 Task: In the  document Mobilecompany.epub Select the text and change paragraph spacing to  'Double' Change page orientation to  'Landscape' Add Page color Dark Red
Action: Mouse moved to (366, 433)
Screenshot: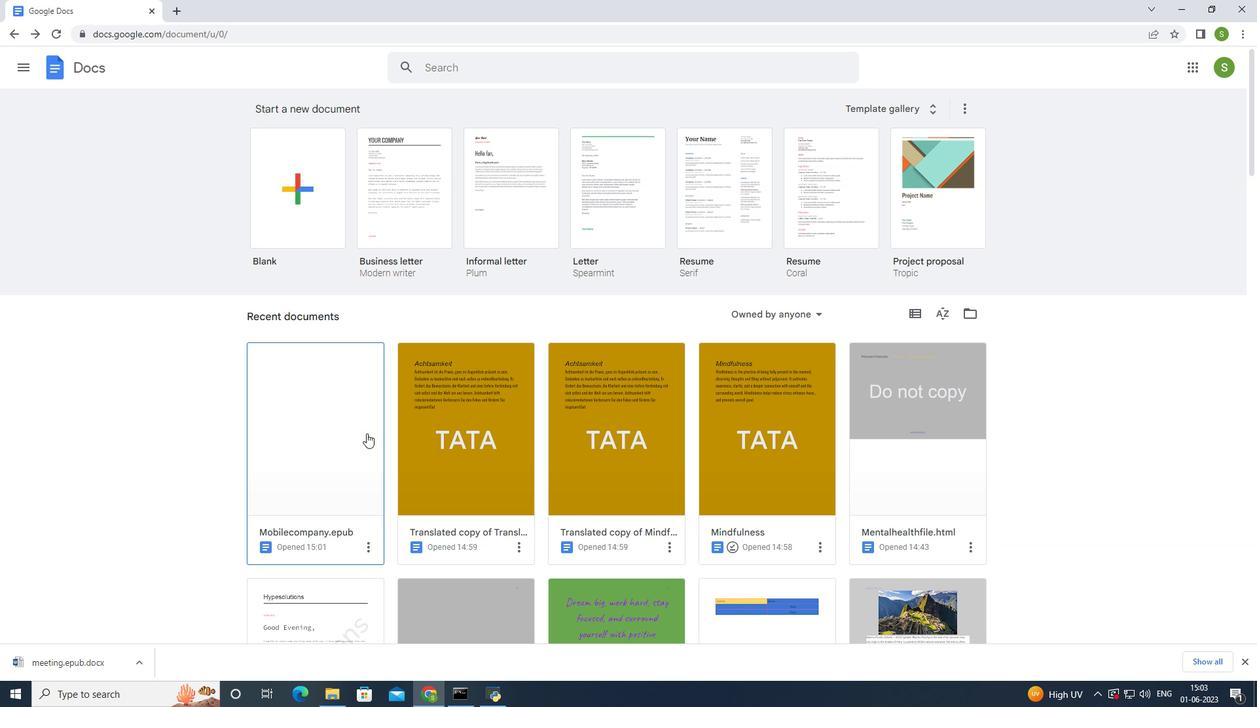 
Action: Mouse pressed left at (366, 433)
Screenshot: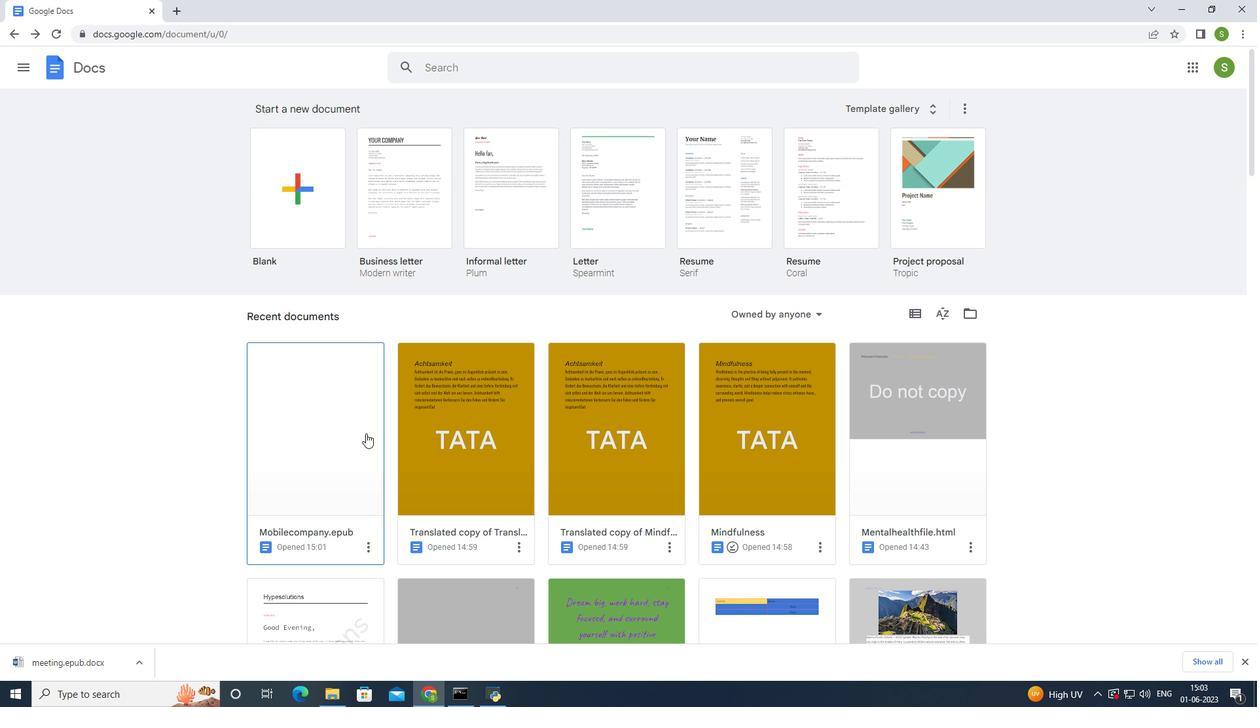 
Action: Mouse moved to (346, 227)
Screenshot: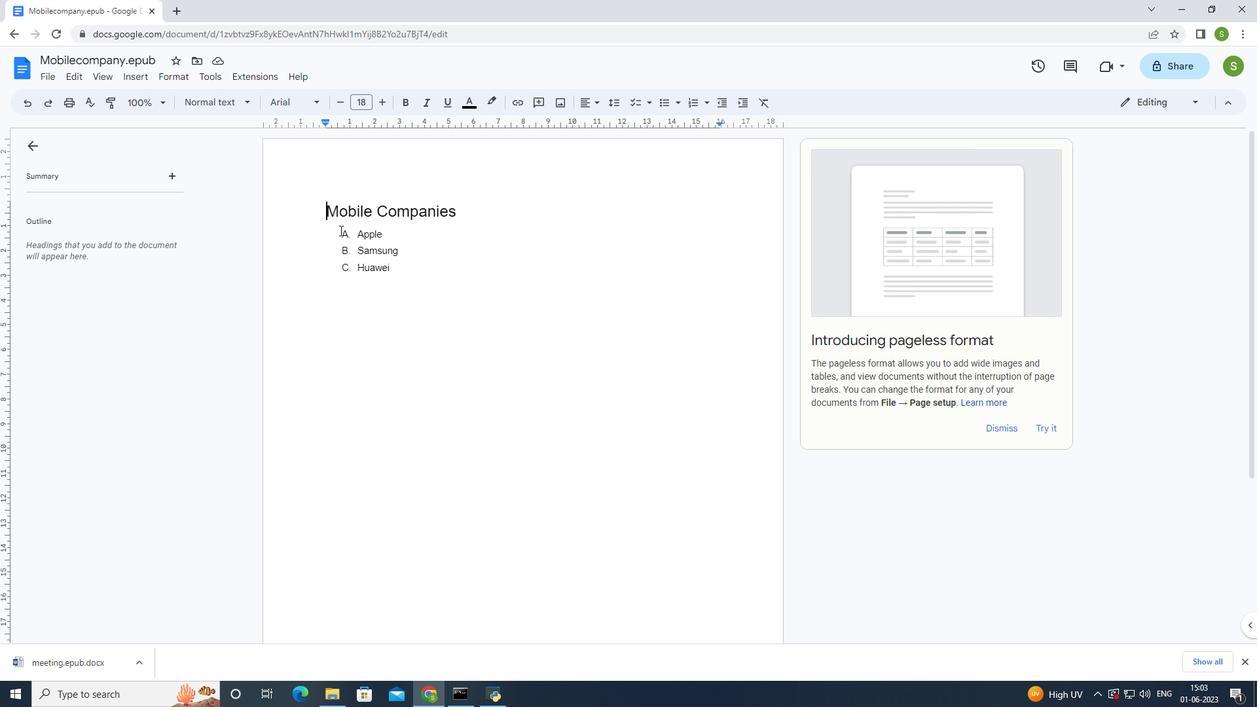 
Action: Mouse pressed left at (346, 227)
Screenshot: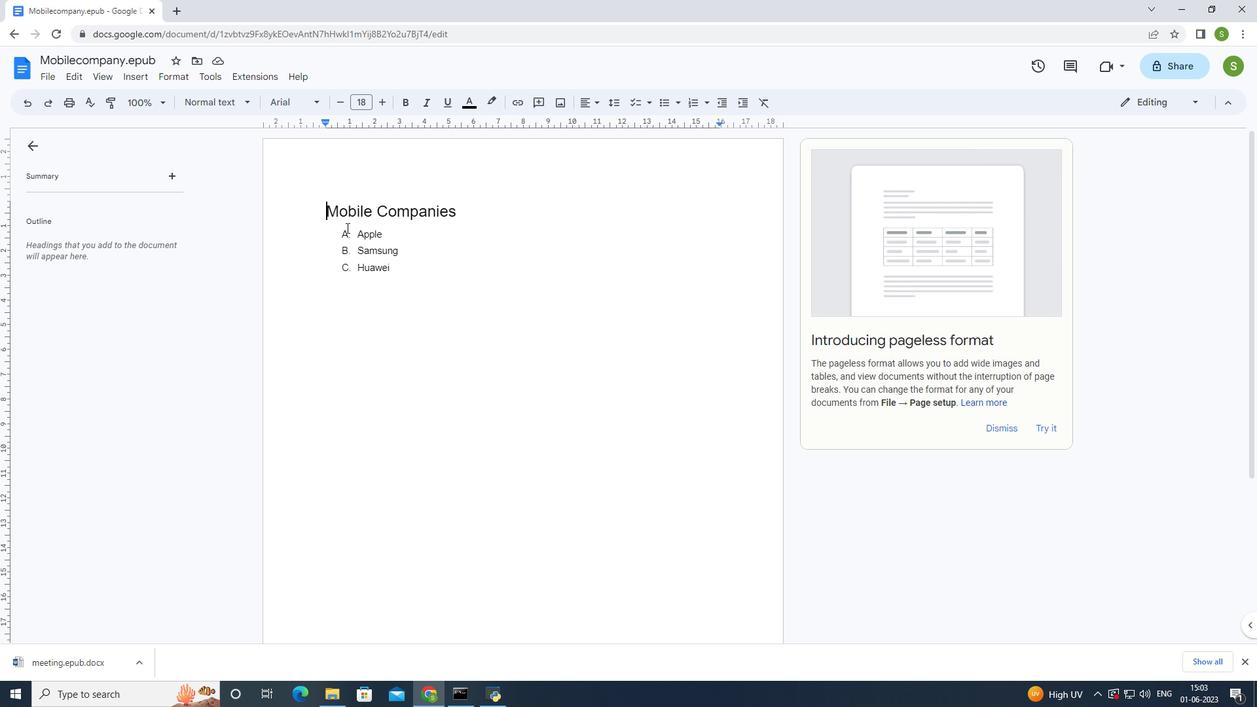 
Action: Mouse moved to (608, 104)
Screenshot: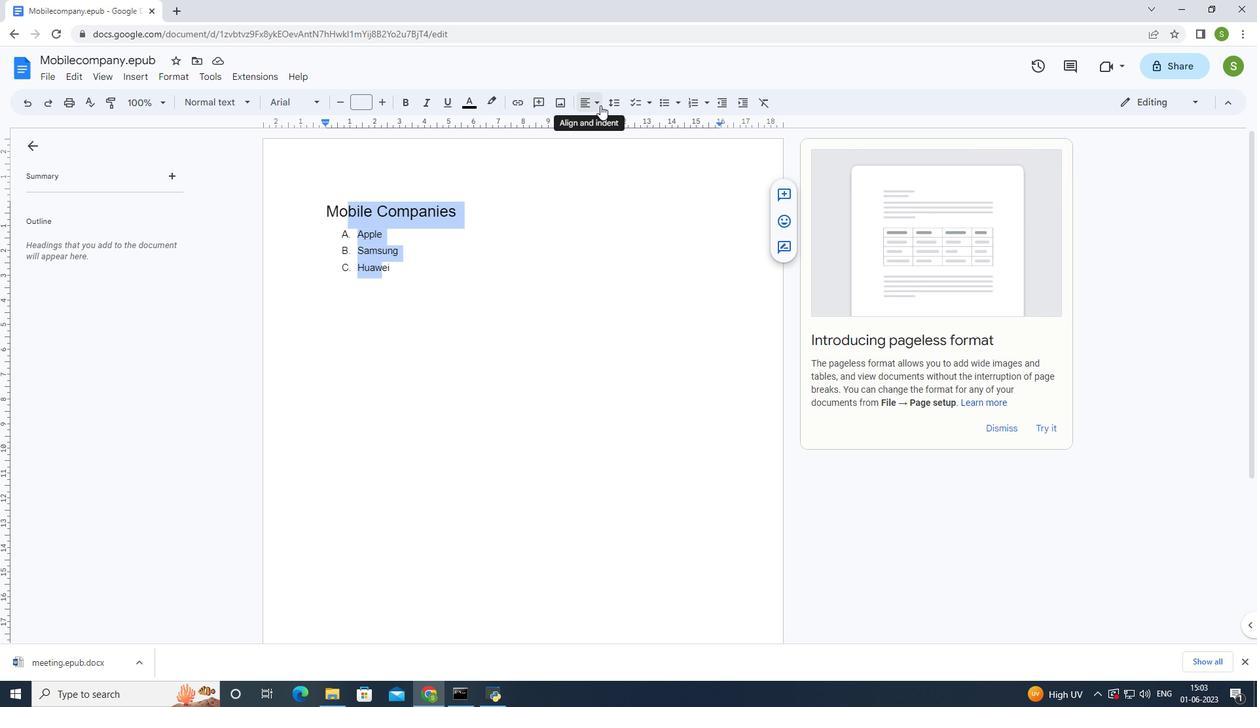 
Action: Mouse pressed left at (608, 104)
Screenshot: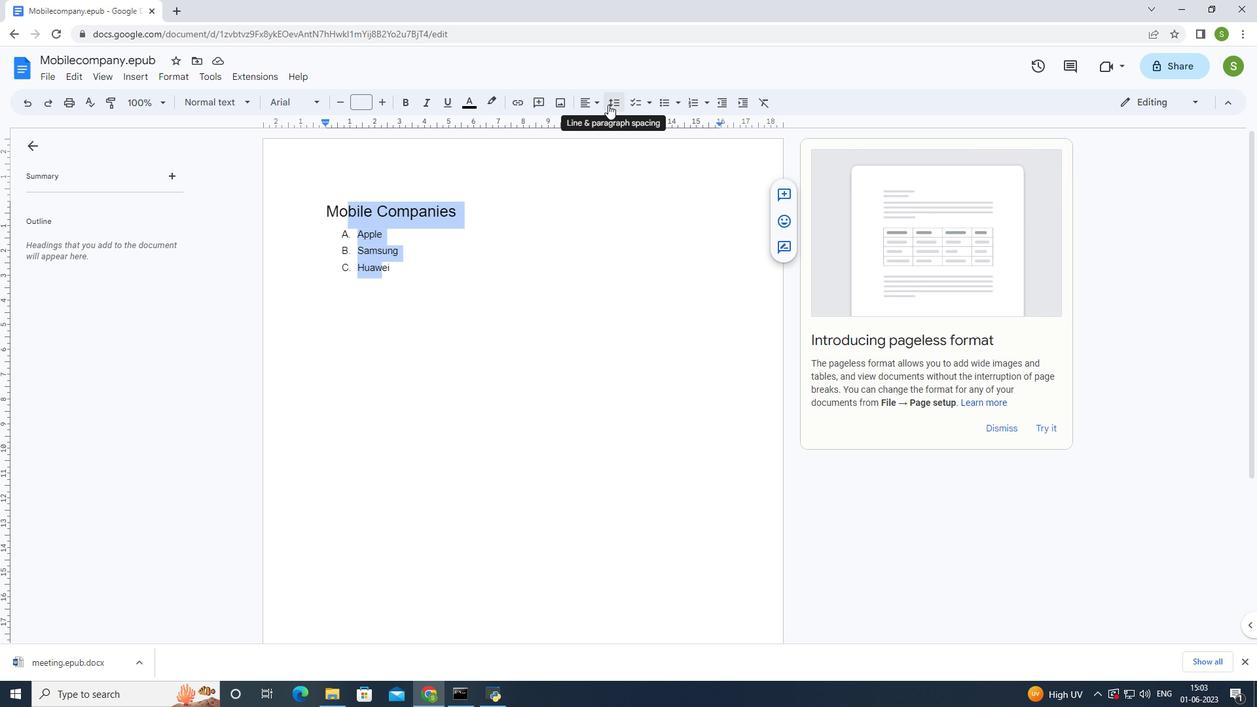 
Action: Mouse moved to (640, 193)
Screenshot: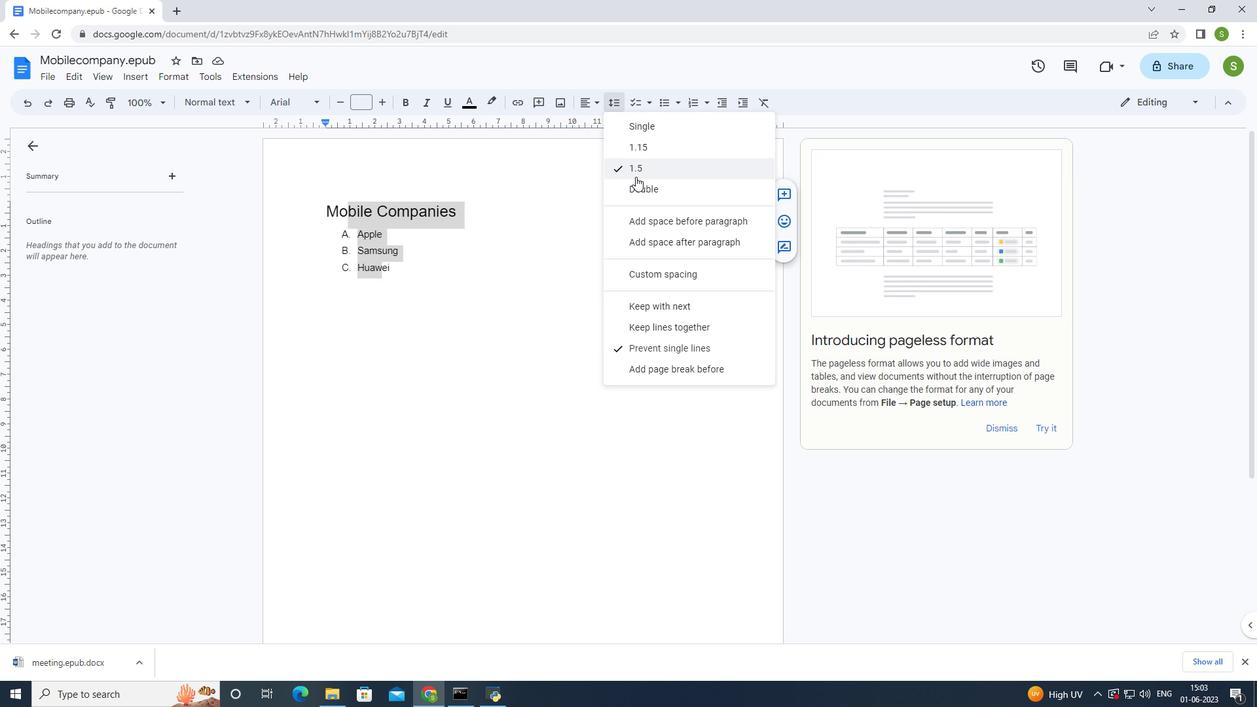 
Action: Mouse pressed left at (640, 193)
Screenshot: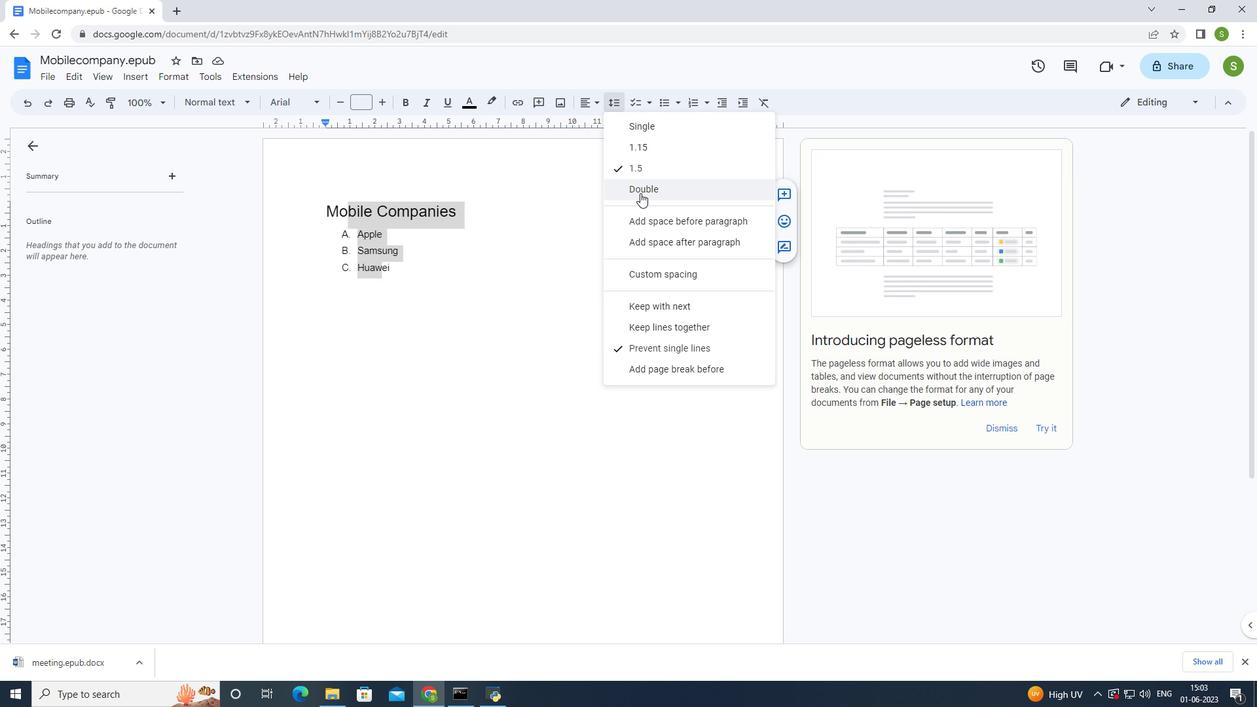 
Action: Mouse moved to (554, 342)
Screenshot: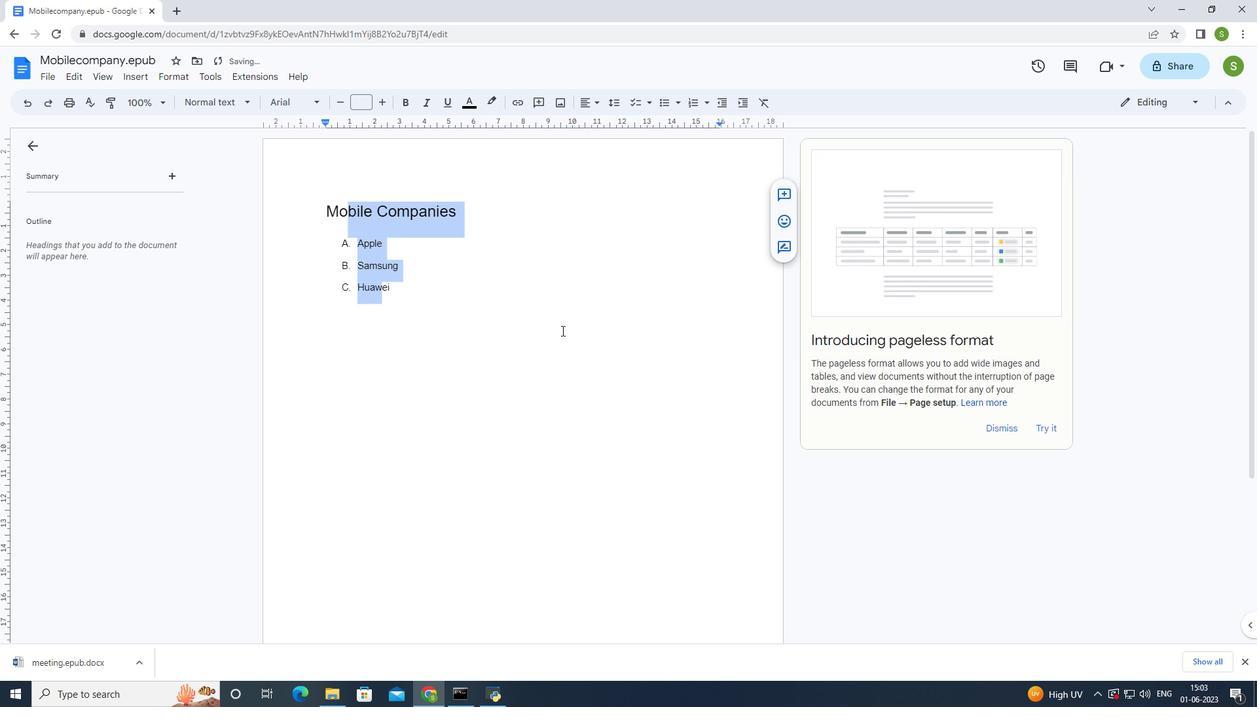 
Action: Mouse pressed left at (554, 342)
Screenshot: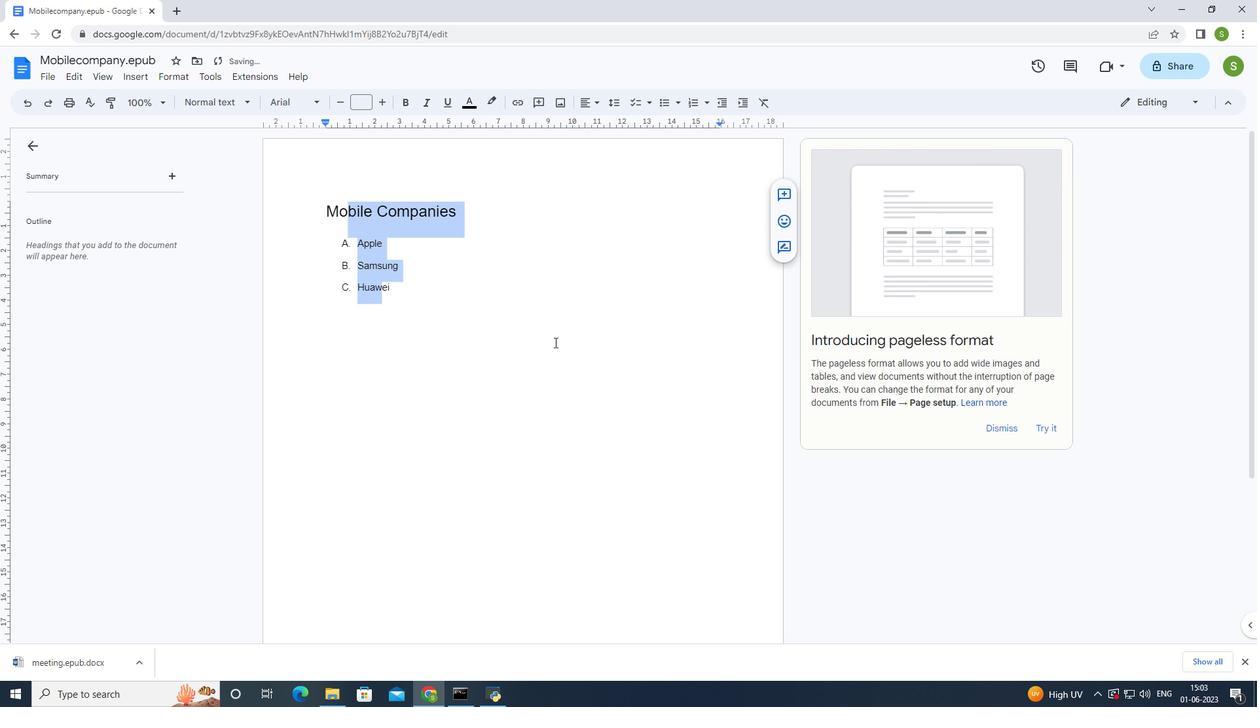 
Action: Mouse moved to (123, 74)
Screenshot: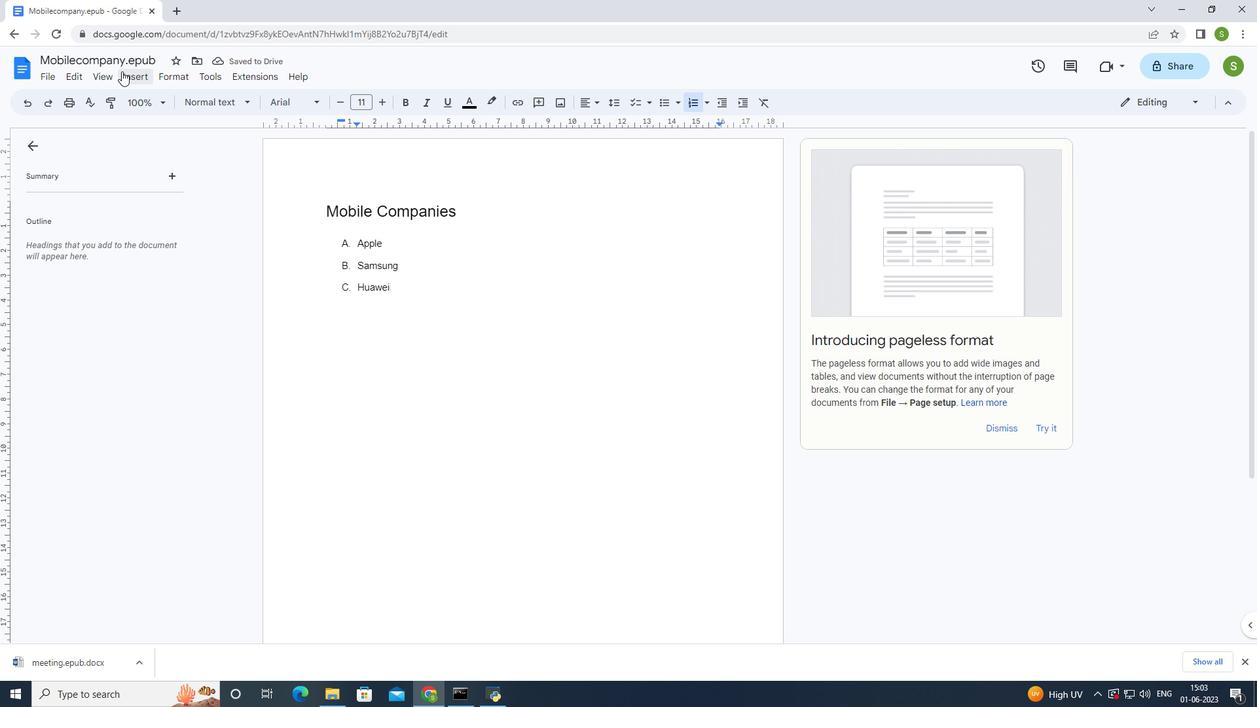 
Action: Mouse pressed left at (123, 74)
Screenshot: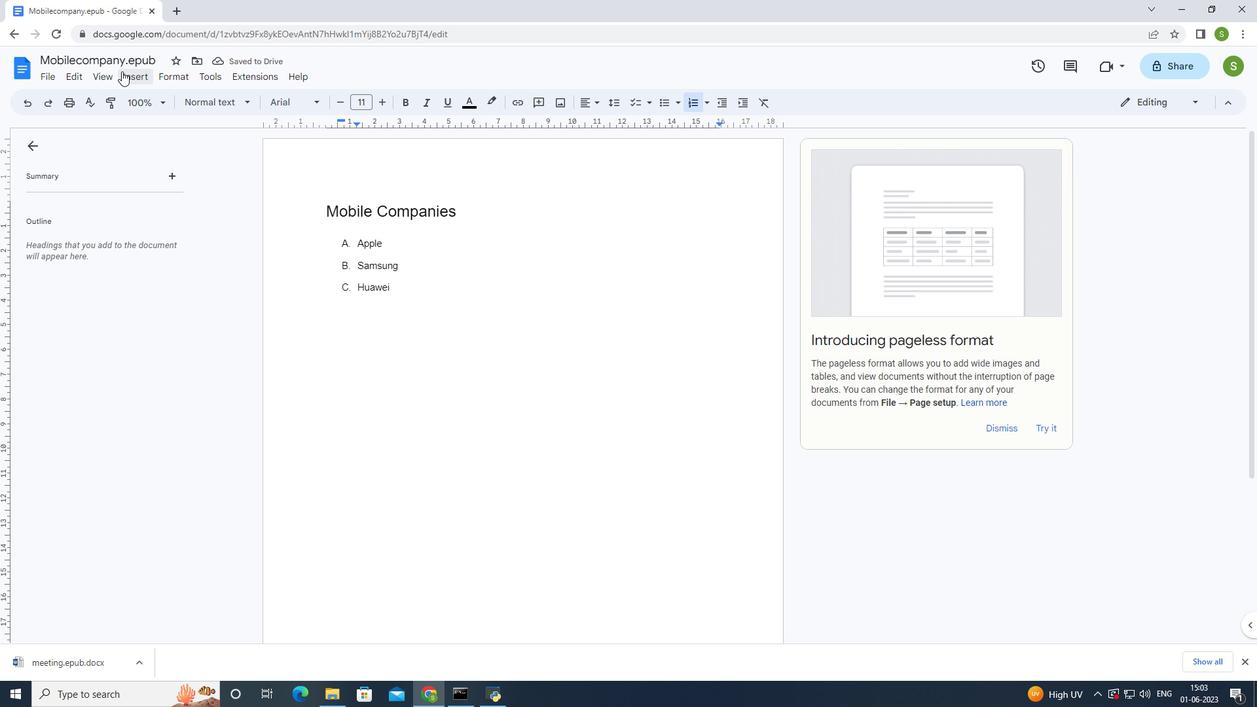 
Action: Mouse moved to (172, 72)
Screenshot: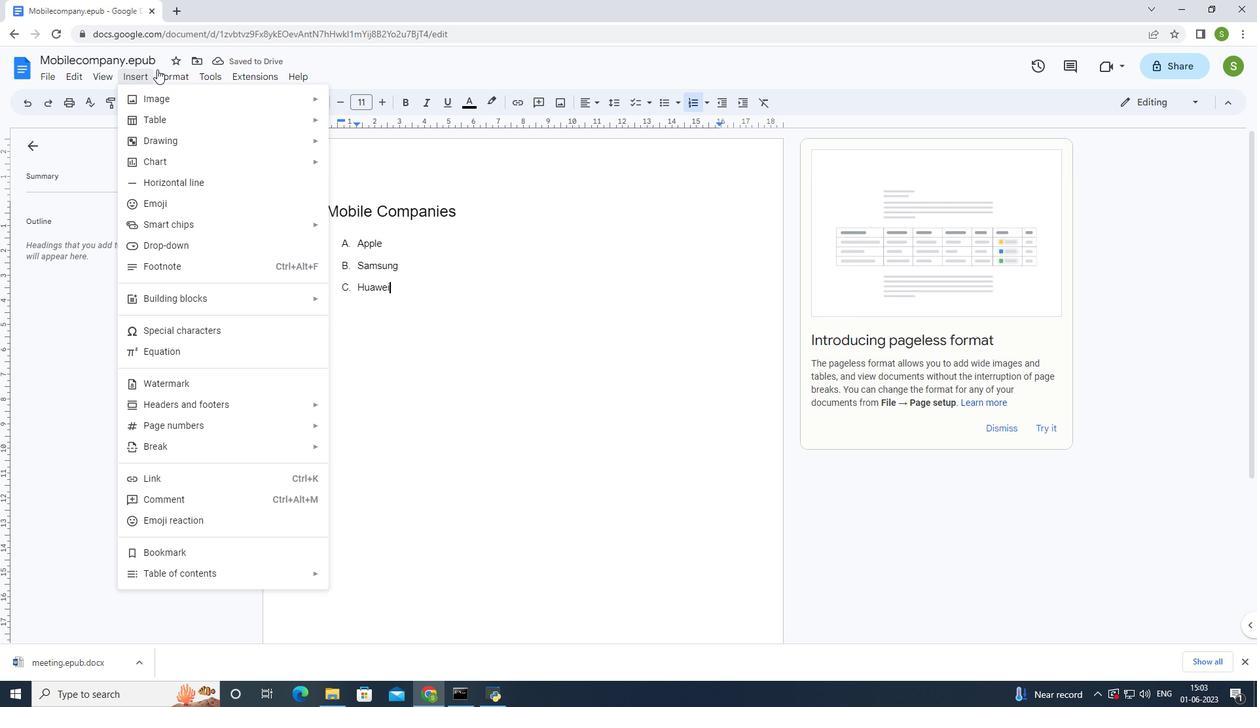 
Action: Mouse pressed left at (172, 72)
Screenshot: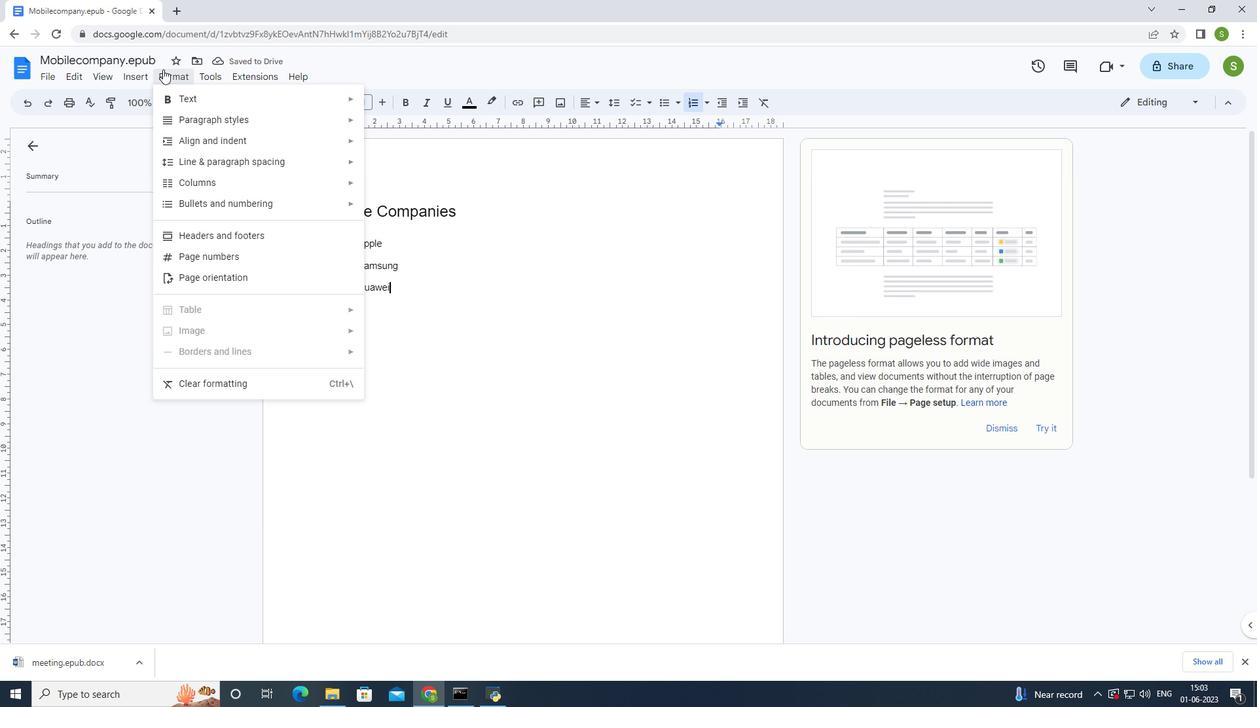 
Action: Mouse moved to (173, 72)
Screenshot: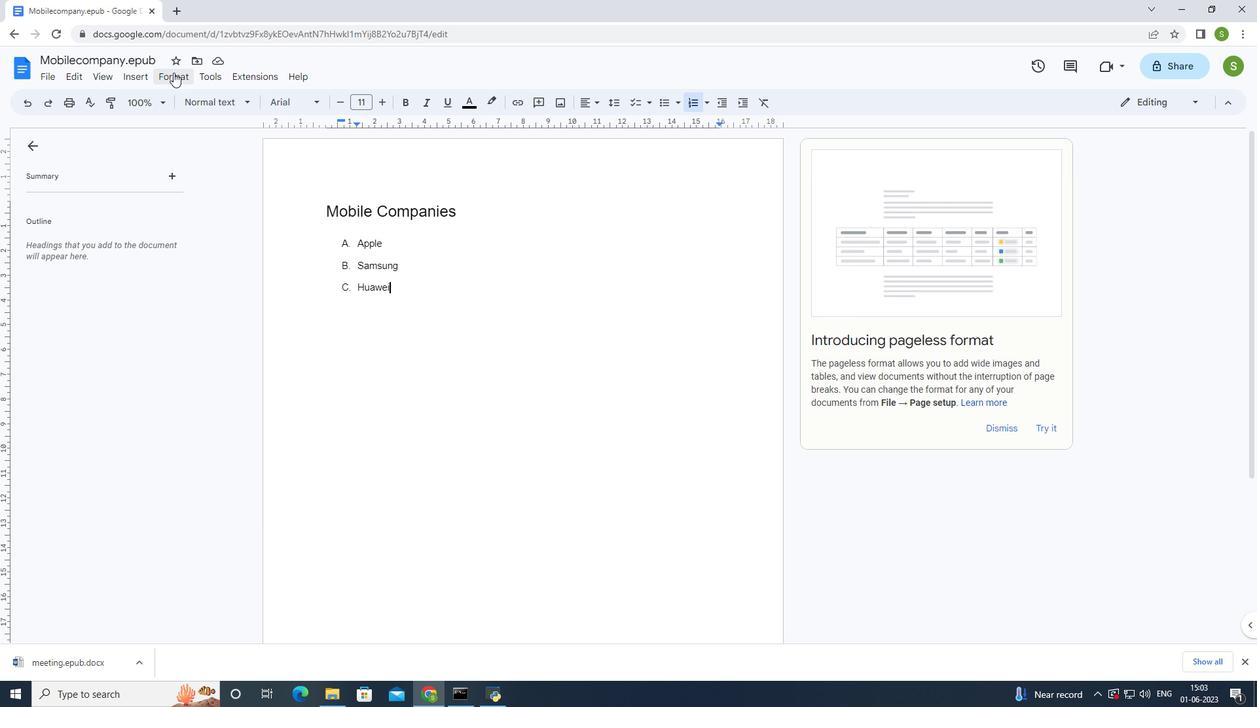 
Action: Mouse pressed left at (173, 72)
Screenshot: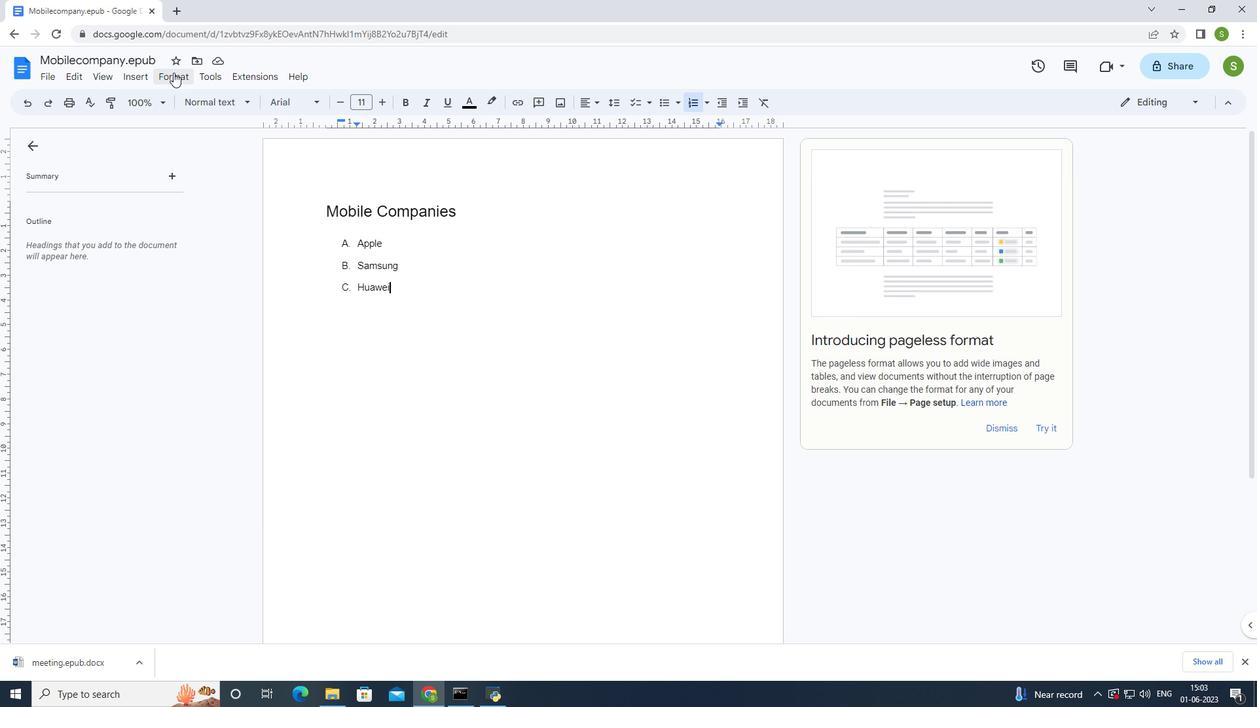 
Action: Mouse moved to (225, 277)
Screenshot: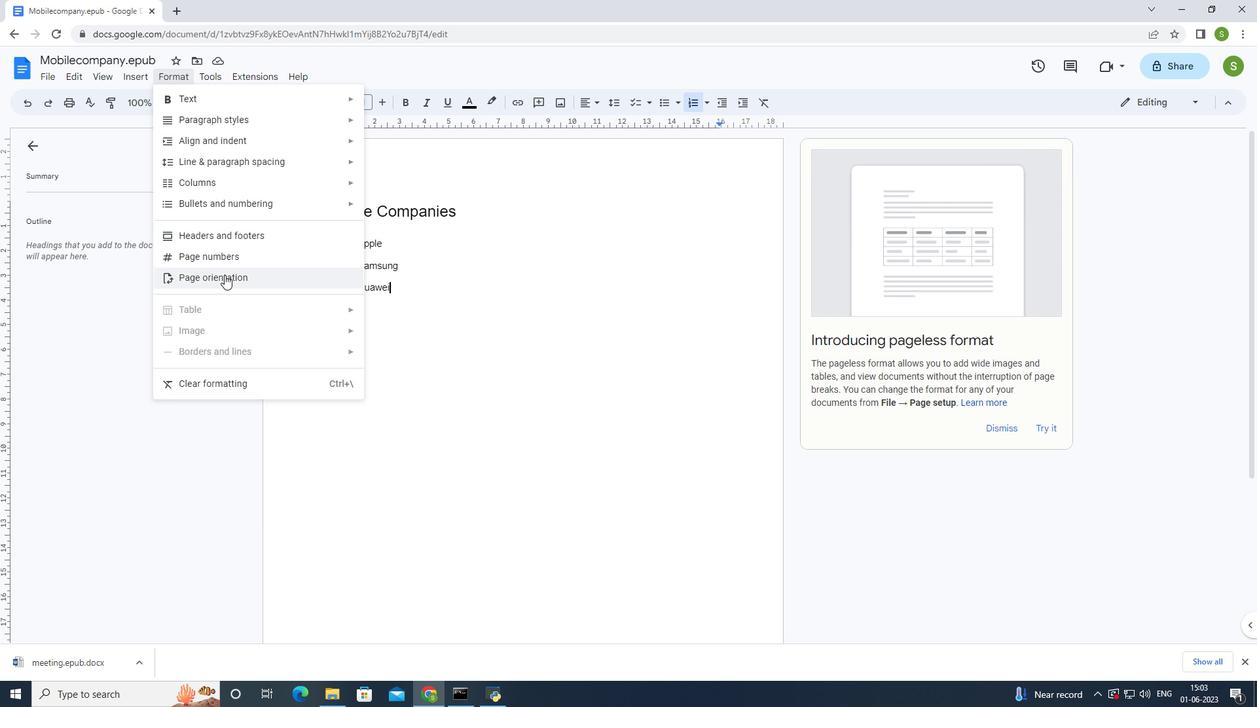
Action: Mouse pressed left at (224, 275)
Screenshot: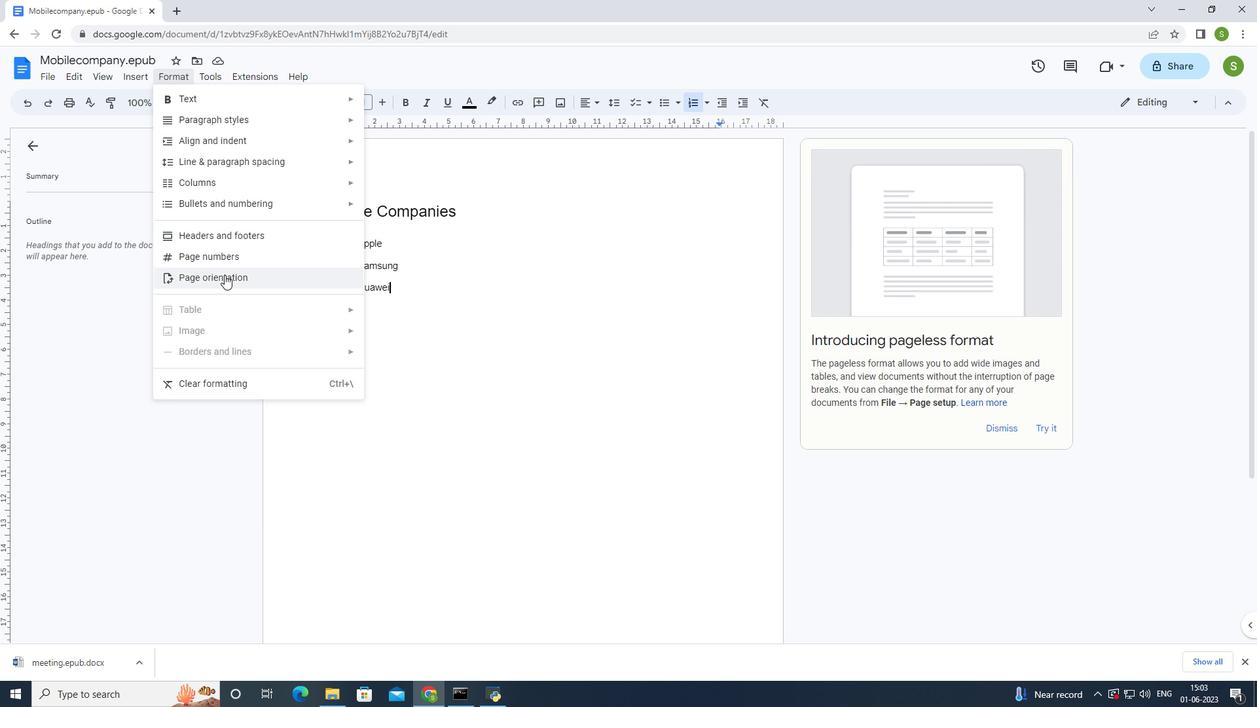 
Action: Mouse moved to (582, 371)
Screenshot: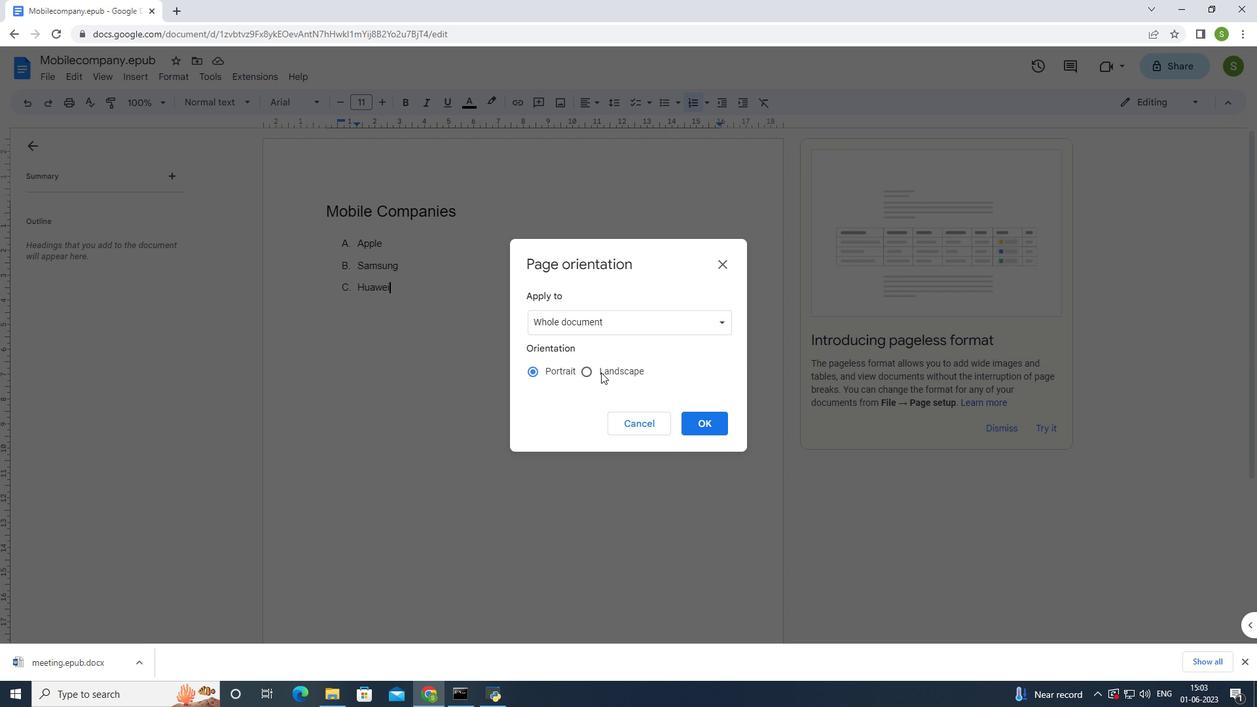 
Action: Mouse pressed left at (582, 371)
Screenshot: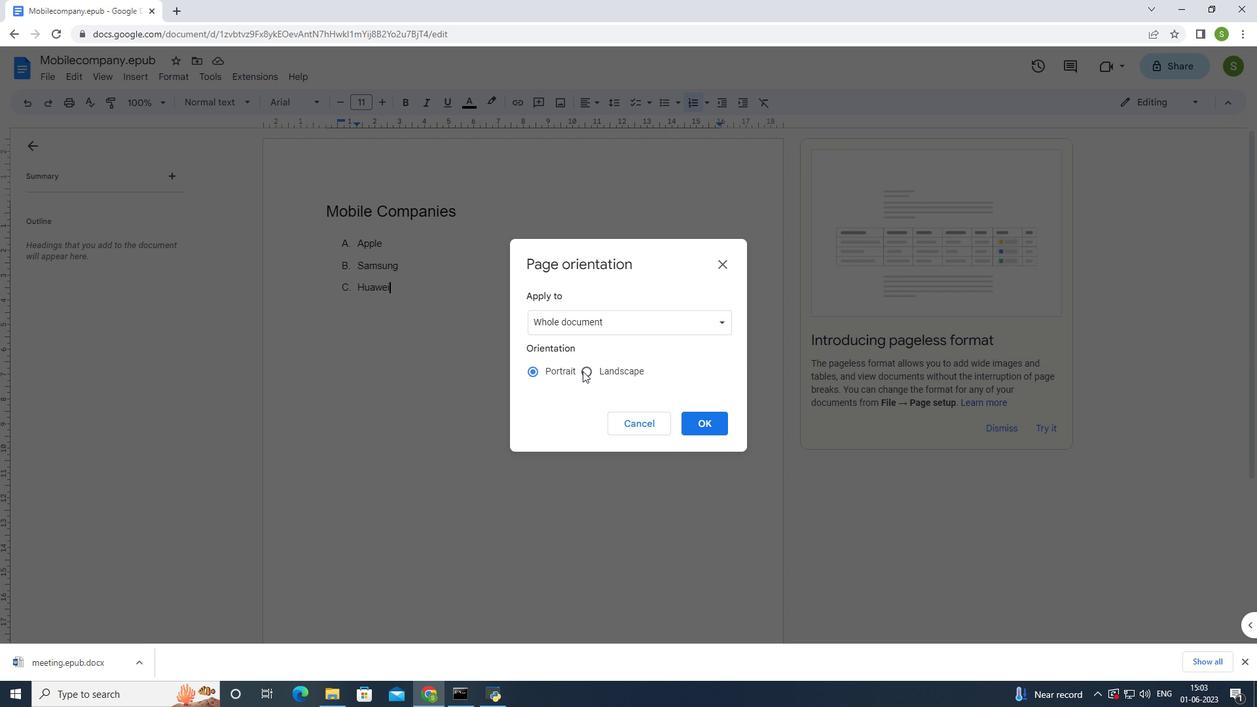 
Action: Mouse moved to (704, 426)
Screenshot: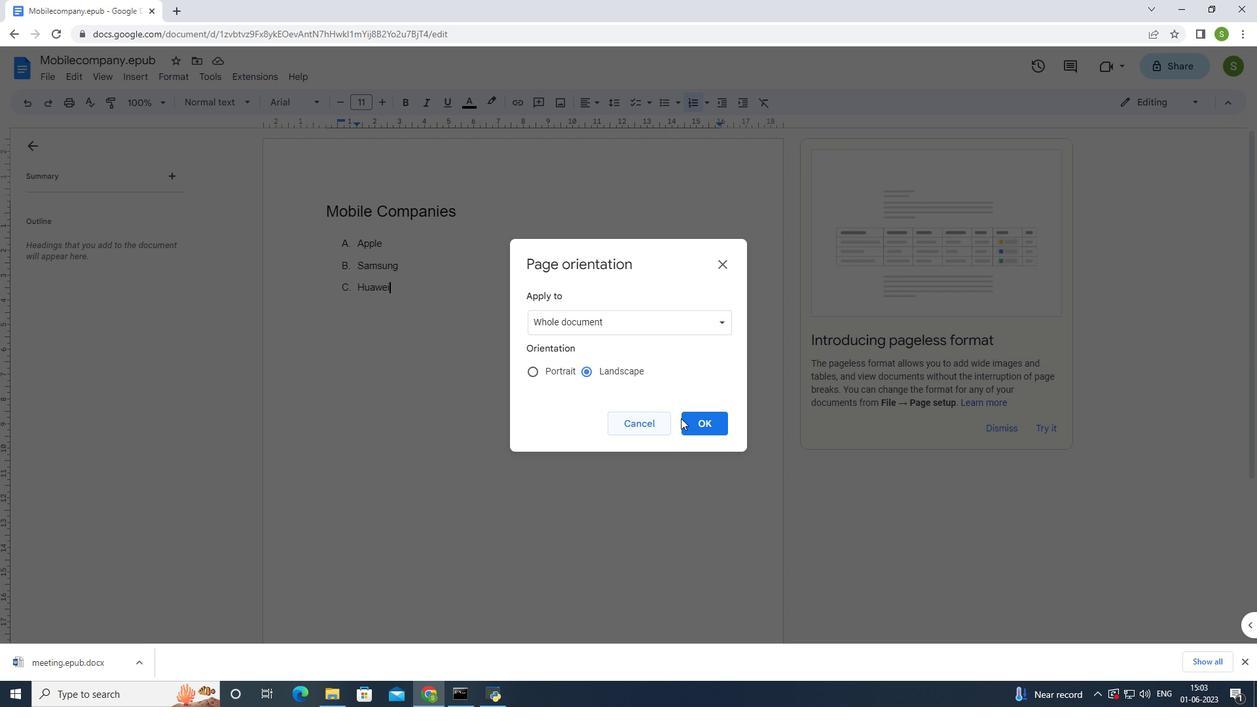 
Action: Mouse pressed left at (704, 426)
Screenshot: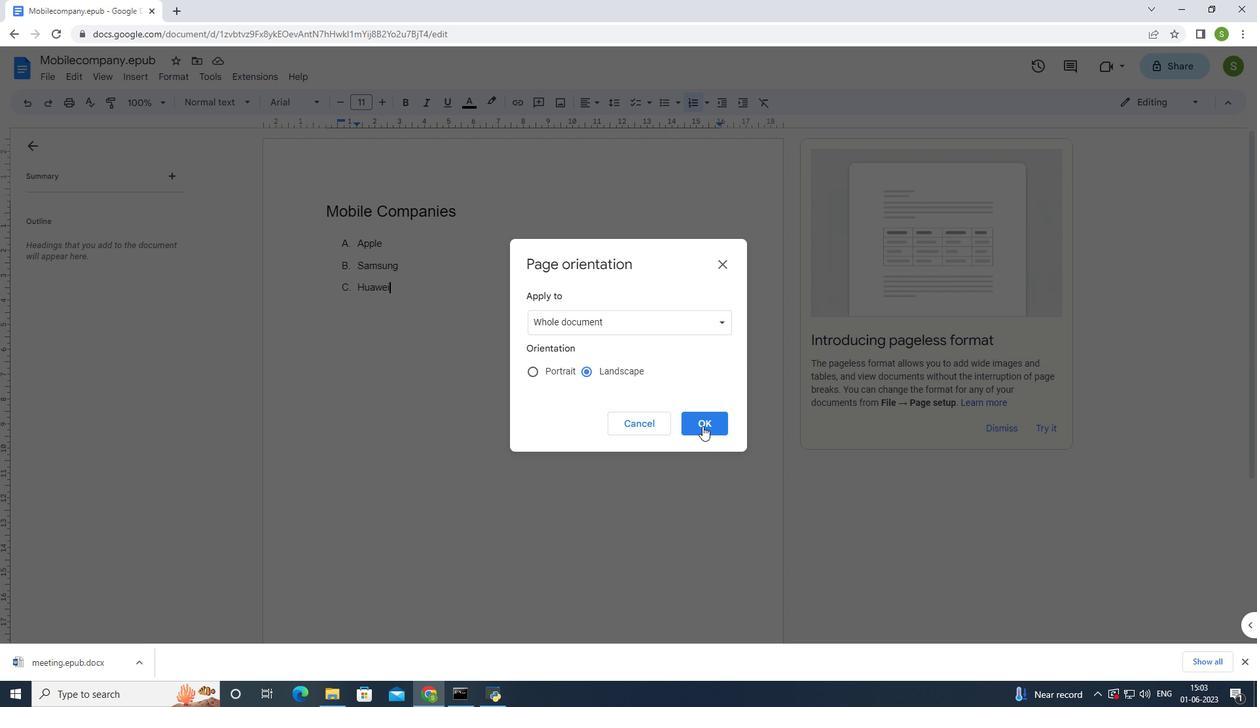 
Action: Mouse moved to (51, 77)
Screenshot: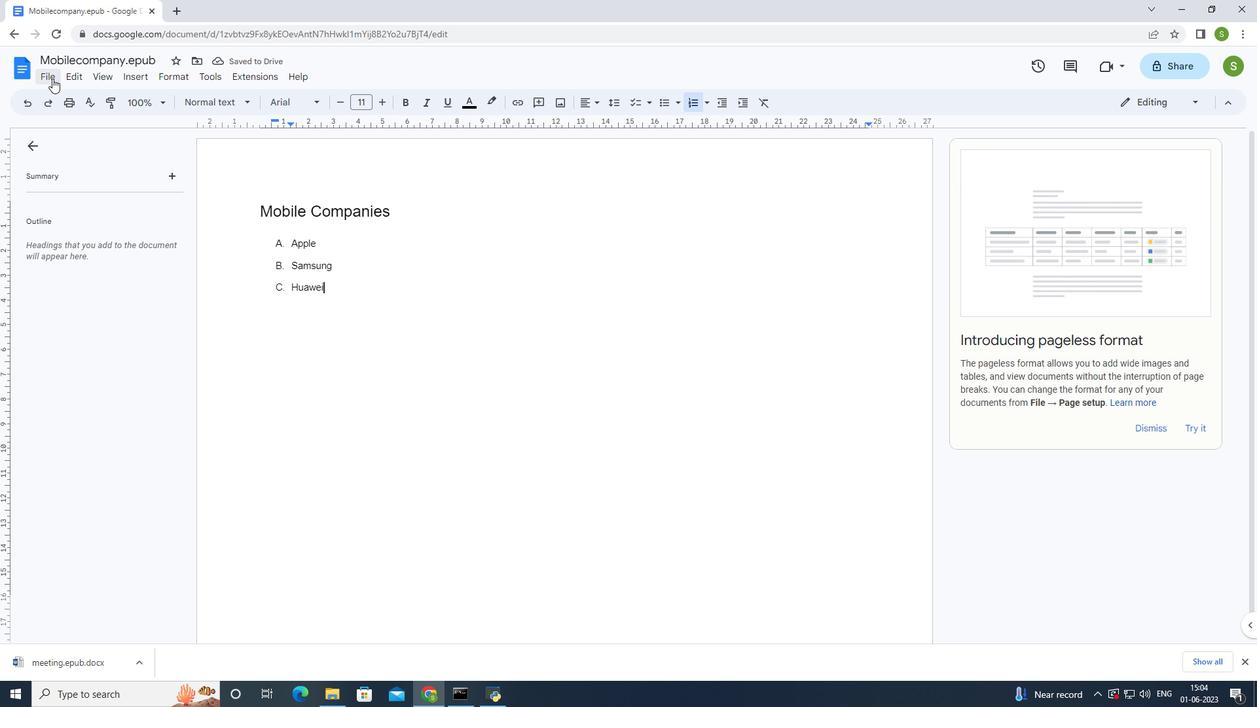 
Action: Mouse pressed left at (51, 77)
Screenshot: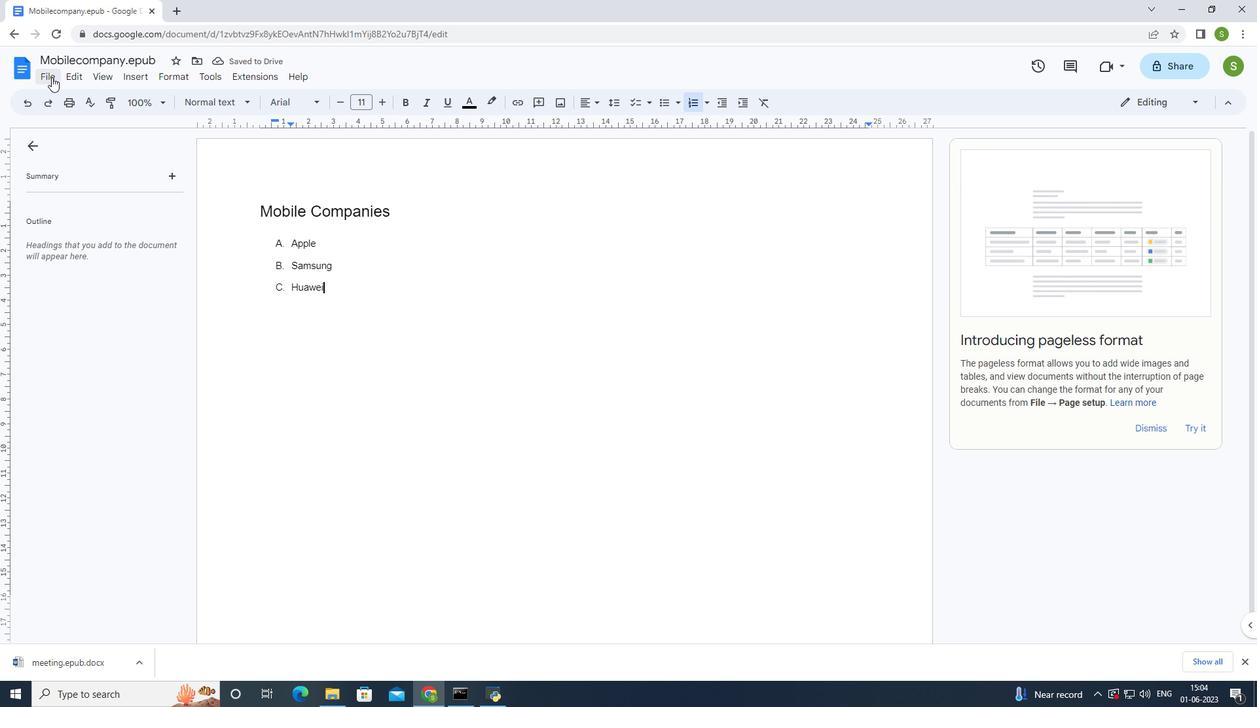 
Action: Mouse moved to (97, 443)
Screenshot: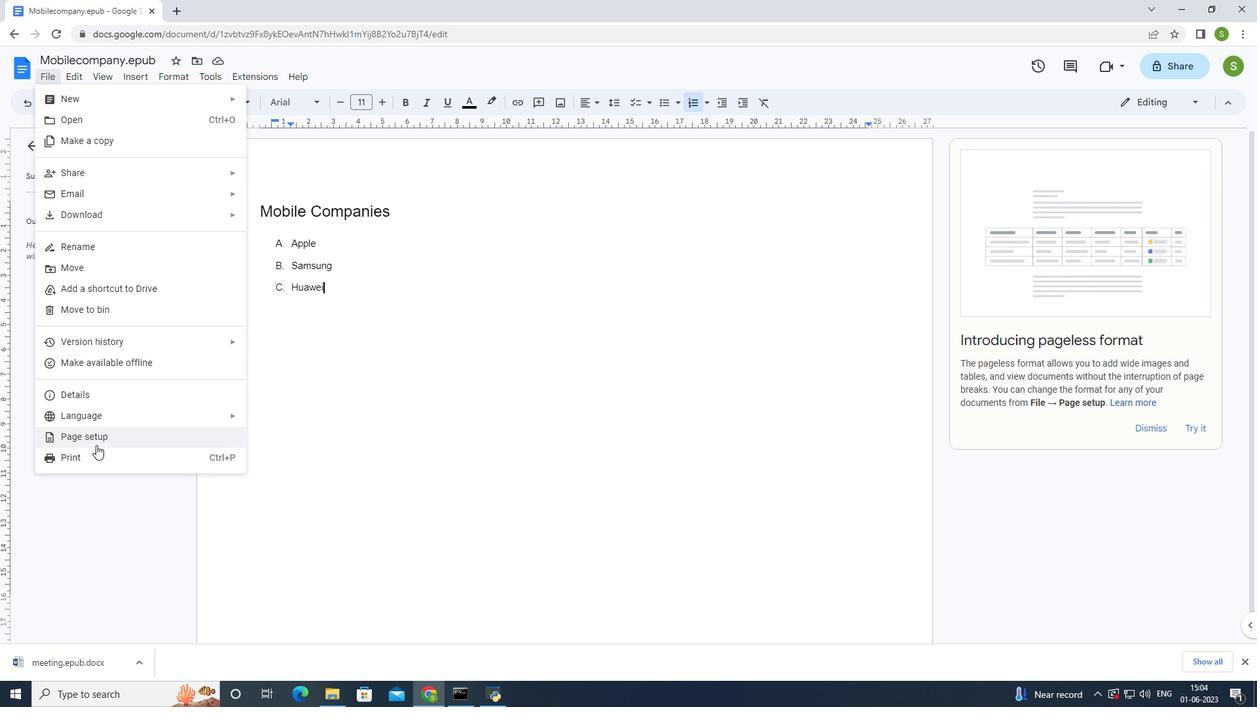 
Action: Mouse pressed left at (97, 443)
Screenshot: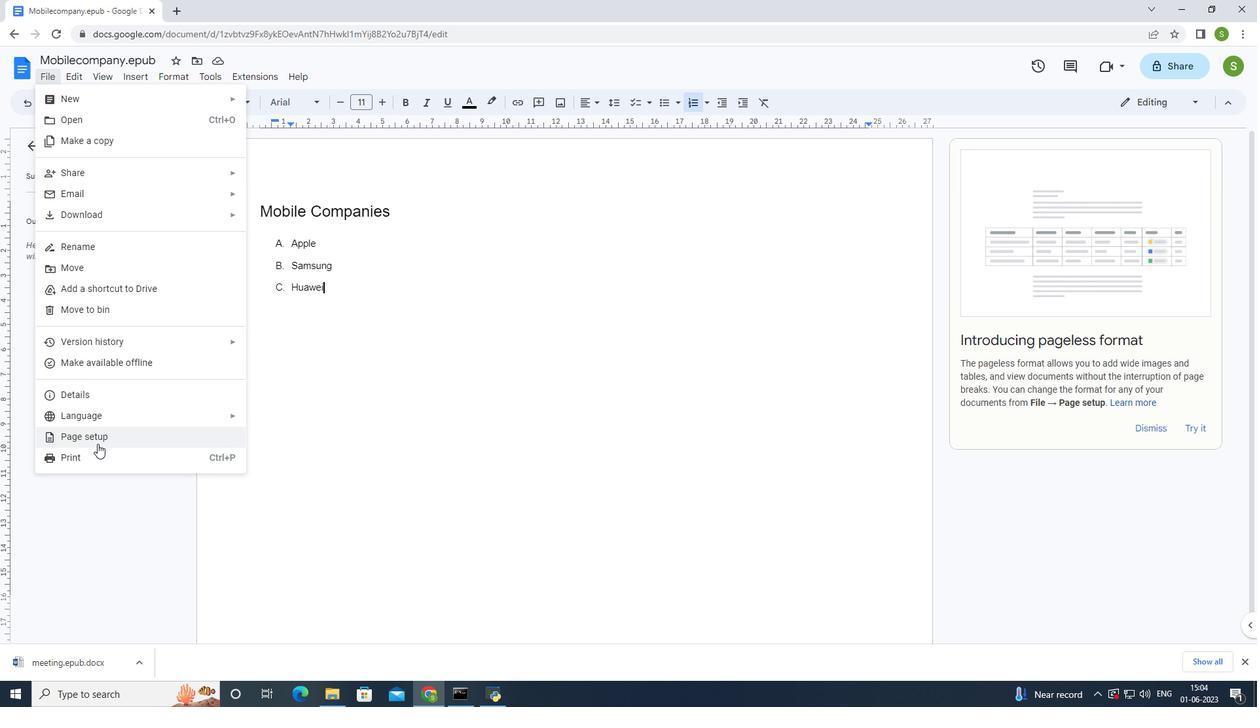 
Action: Mouse moved to (526, 425)
Screenshot: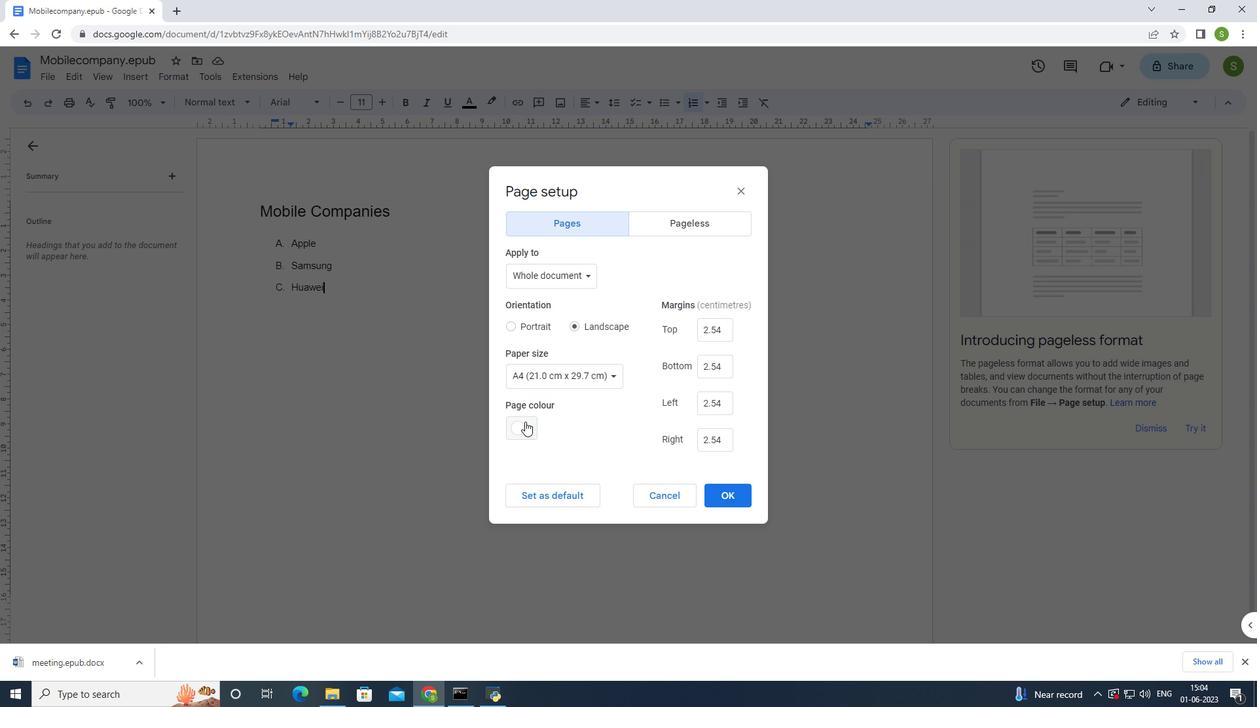 
Action: Mouse pressed left at (526, 425)
Screenshot: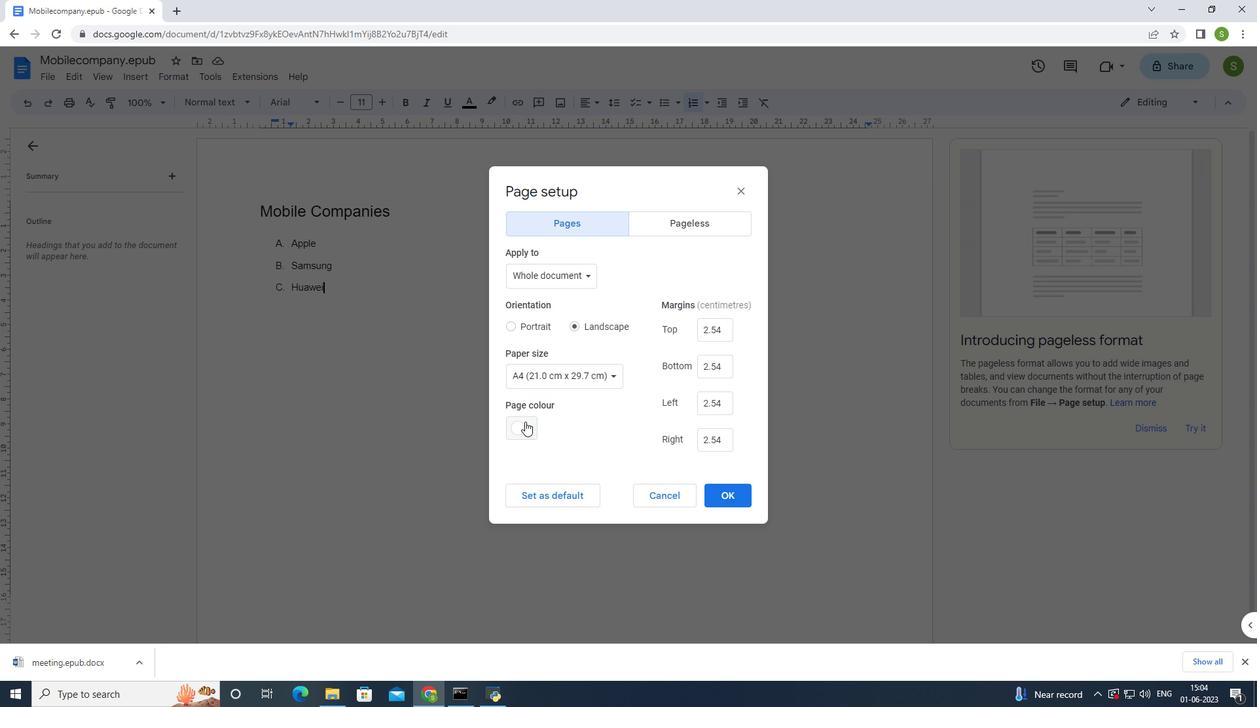 
Action: Mouse moved to (530, 472)
Screenshot: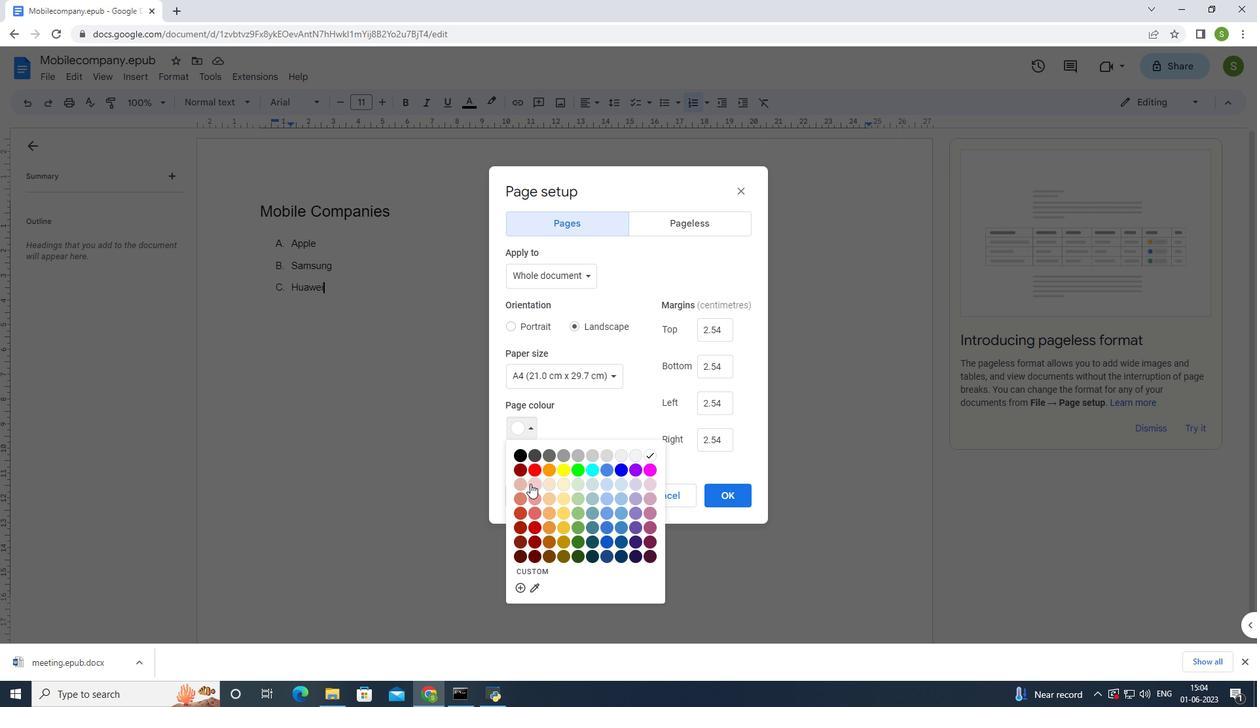 
Action: Mouse pressed left at (530, 472)
Screenshot: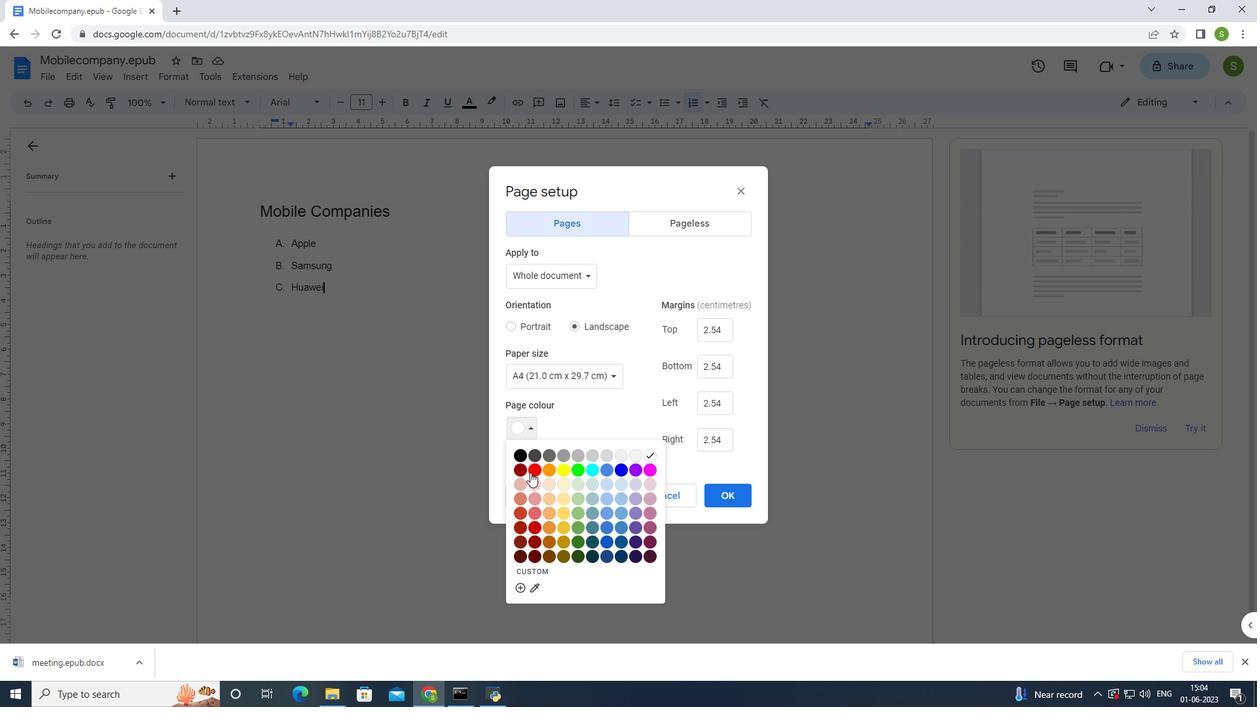 
Action: Mouse moved to (731, 501)
Screenshot: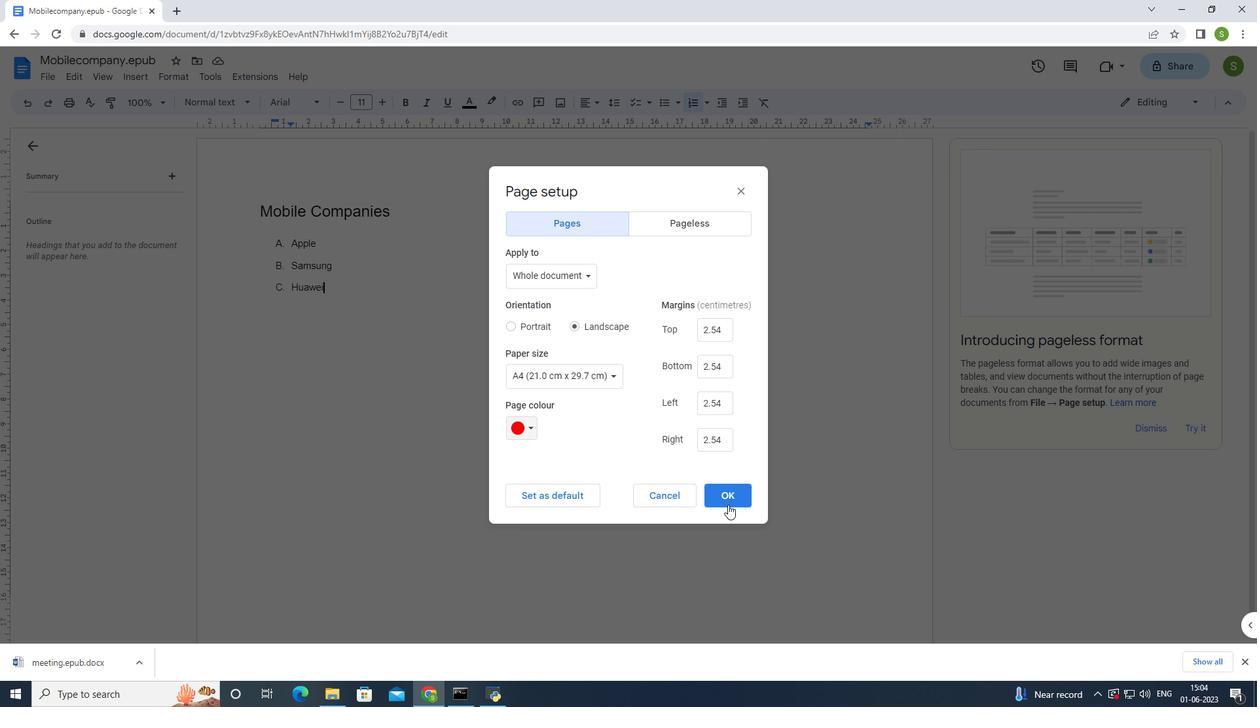 
Action: Mouse pressed left at (731, 501)
Screenshot: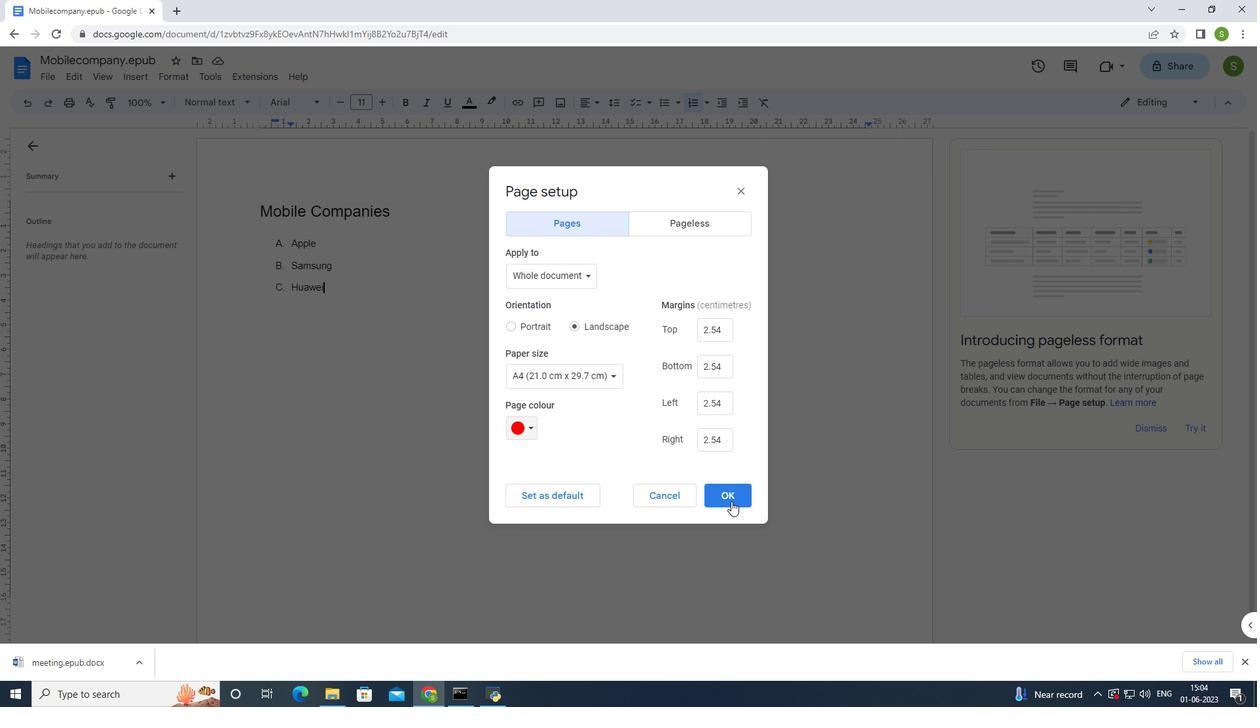 
Action: Mouse moved to (134, 296)
Screenshot: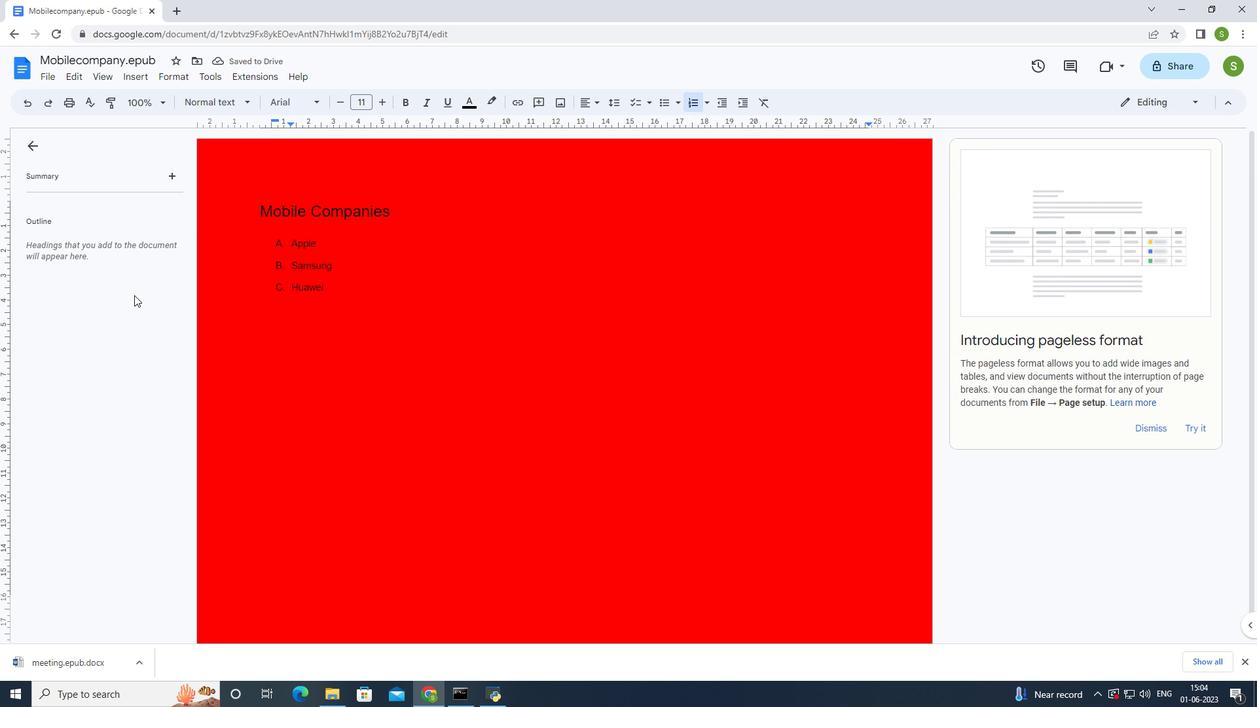 
